 Task: Add the task  Develop a new online platform for job postings and applications to the section Dash Derby in the project AgileRevolution and add a Due Date to the respective task as 2023/07/18
Action: Mouse moved to (59, 264)
Screenshot: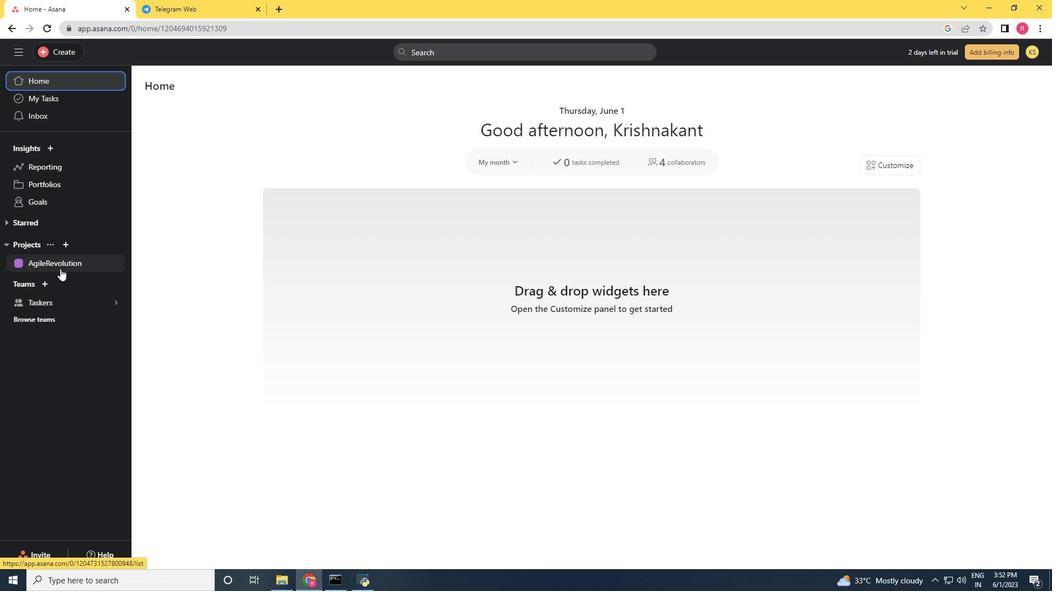 
Action: Mouse pressed left at (59, 264)
Screenshot: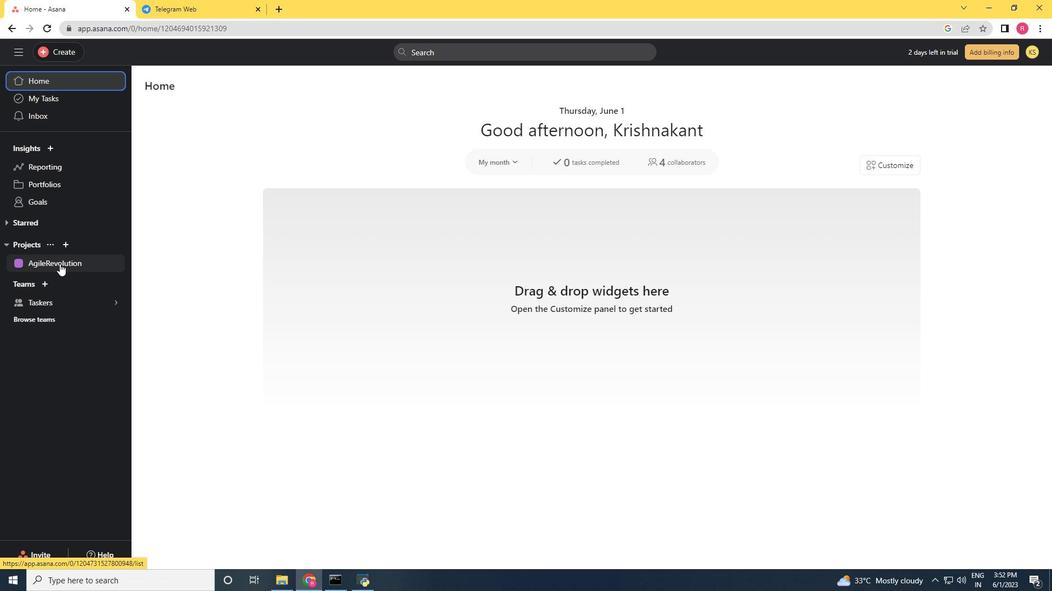 
Action: Mouse moved to (710, 240)
Screenshot: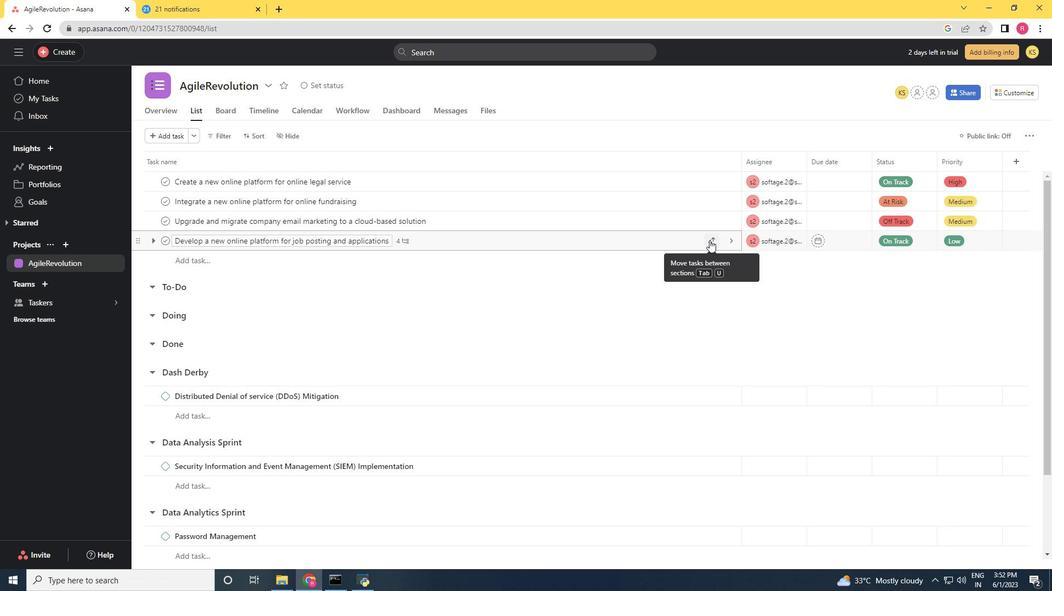 
Action: Mouse pressed left at (710, 240)
Screenshot: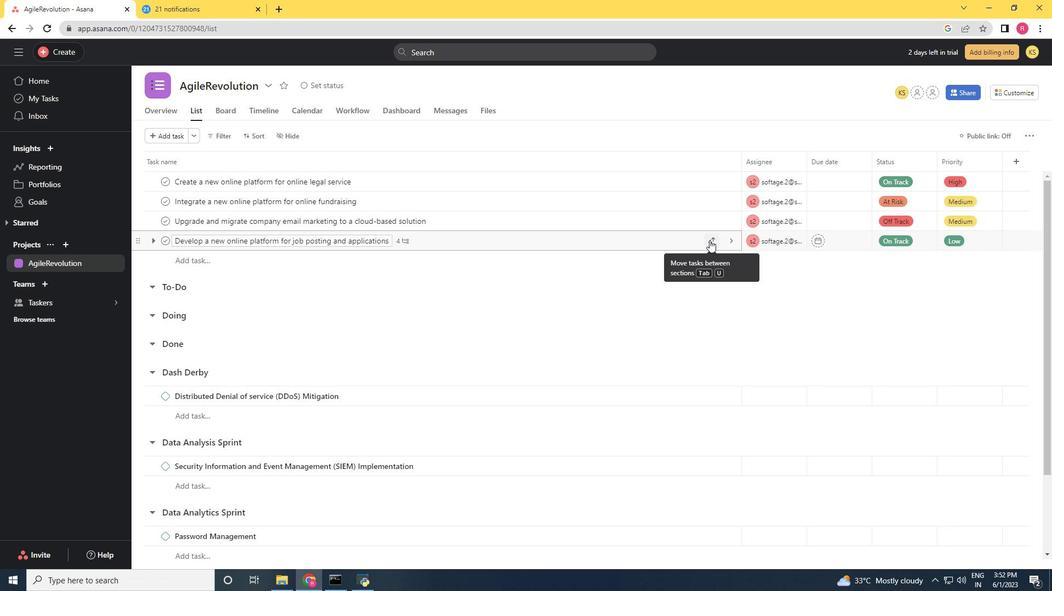 
Action: Mouse moved to (698, 364)
Screenshot: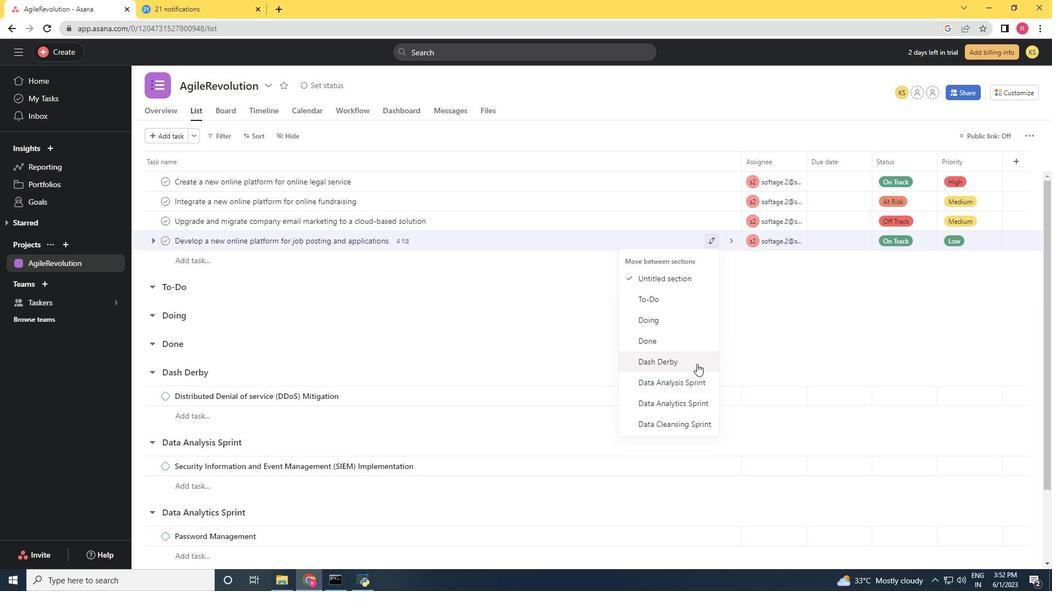 
Action: Mouse pressed left at (698, 364)
Screenshot: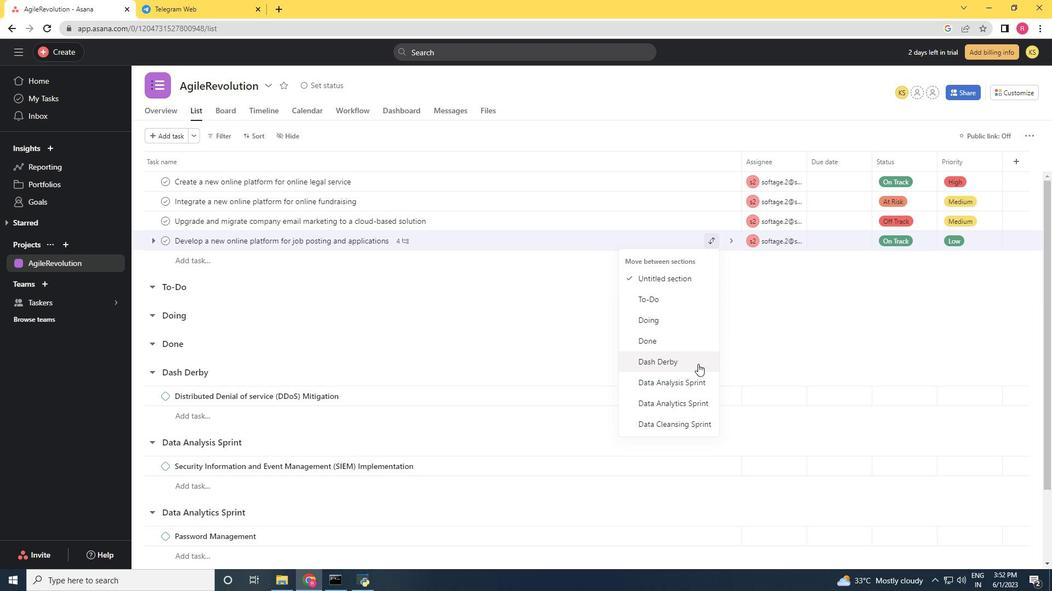 
Action: Mouse moved to (487, 379)
Screenshot: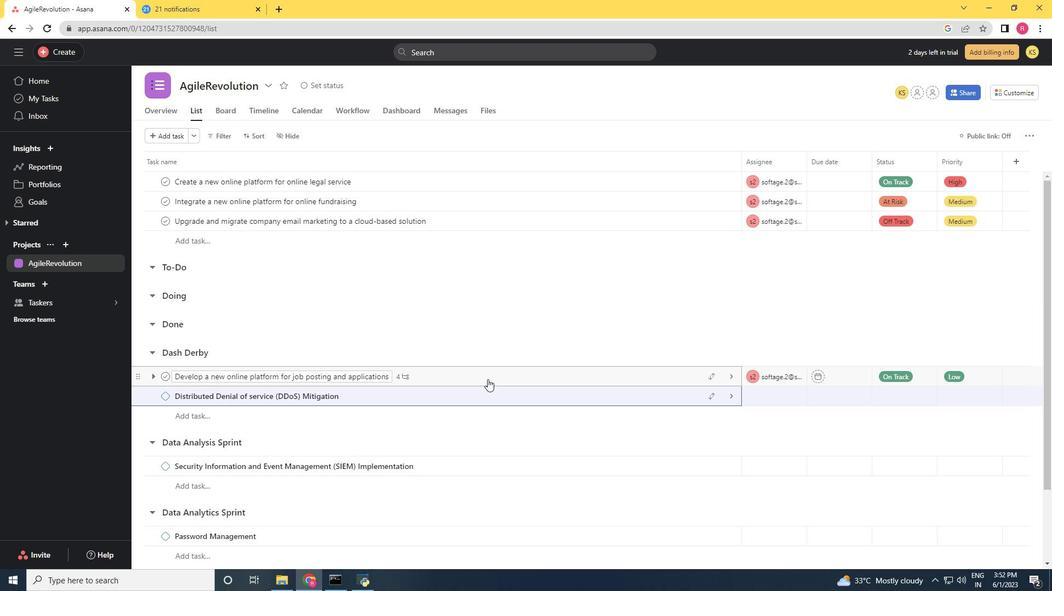 
Action: Mouse pressed left at (487, 379)
Screenshot: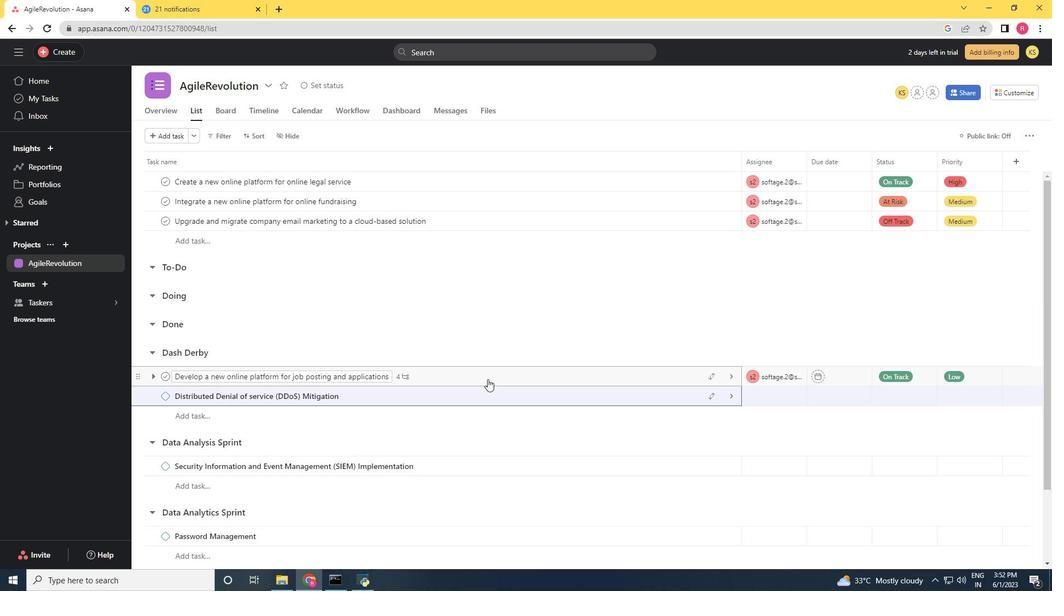 
Action: Mouse moved to (787, 236)
Screenshot: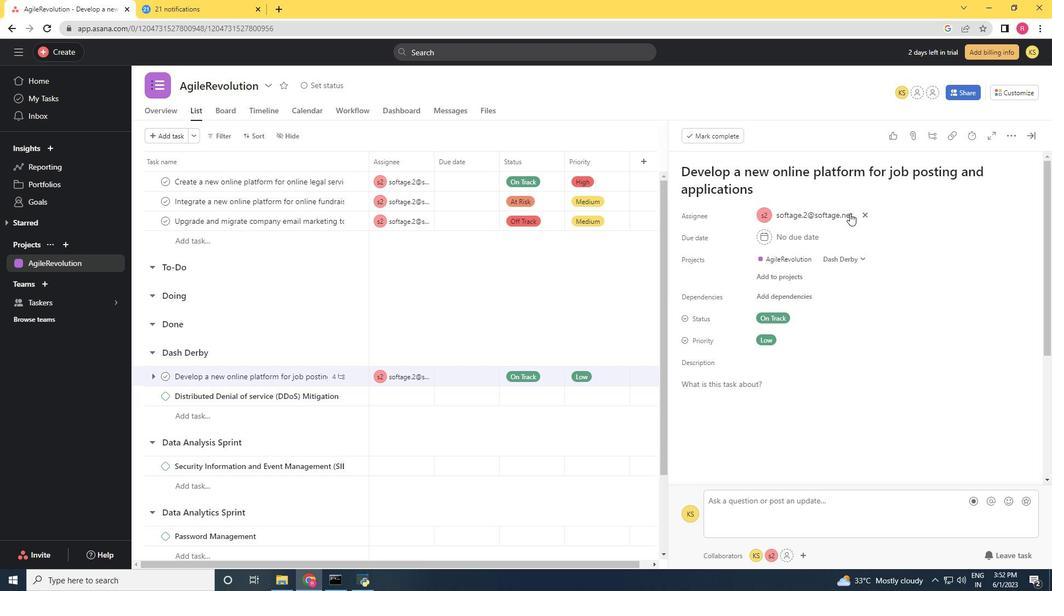 
Action: Mouse pressed left at (787, 236)
Screenshot: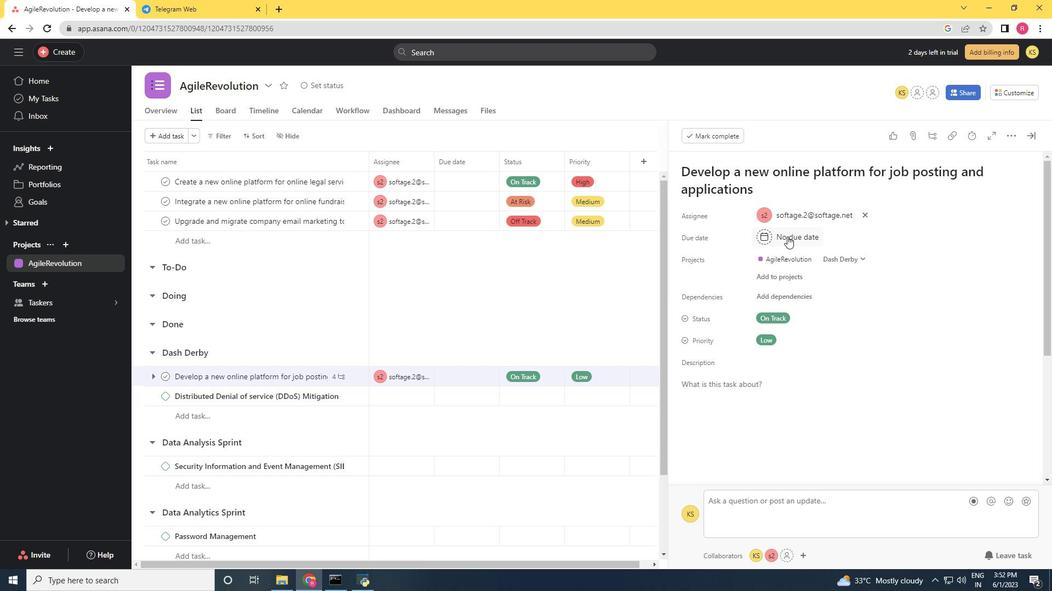 
Action: Mouse moved to (886, 291)
Screenshot: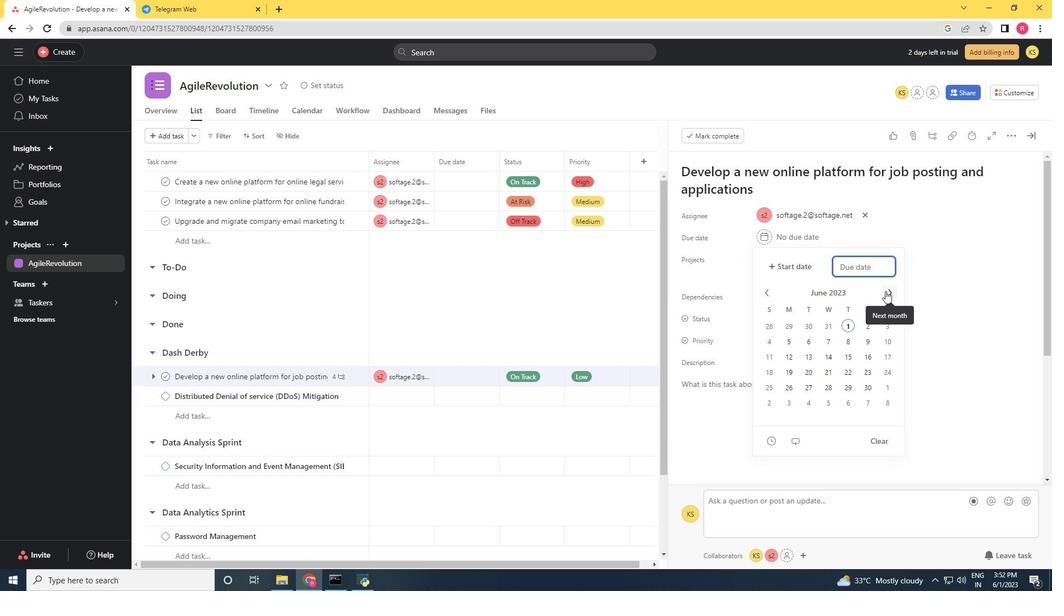 
Action: Mouse pressed left at (886, 291)
Screenshot: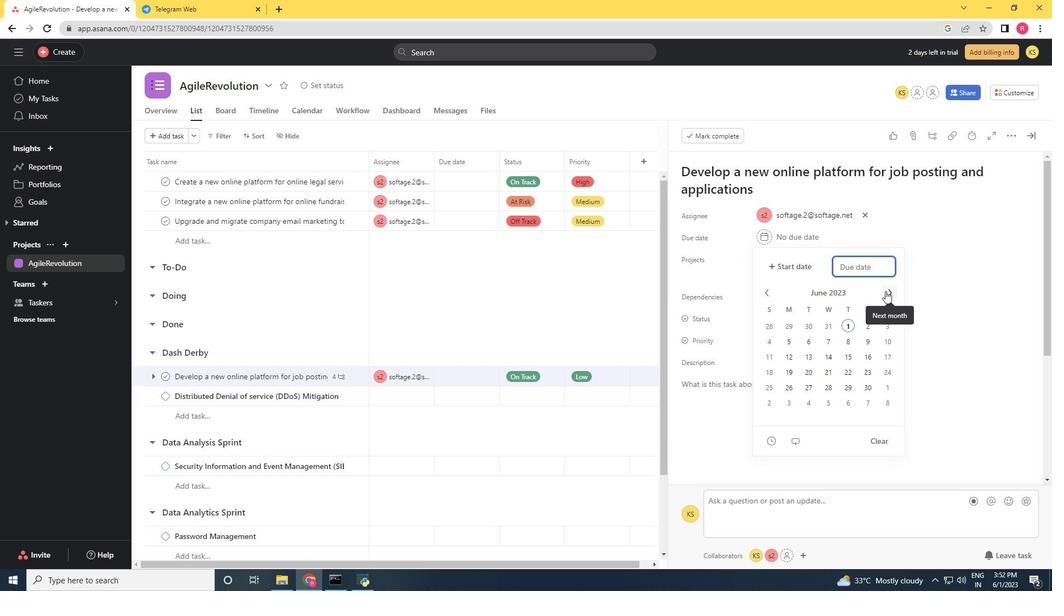 
Action: Mouse moved to (817, 370)
Screenshot: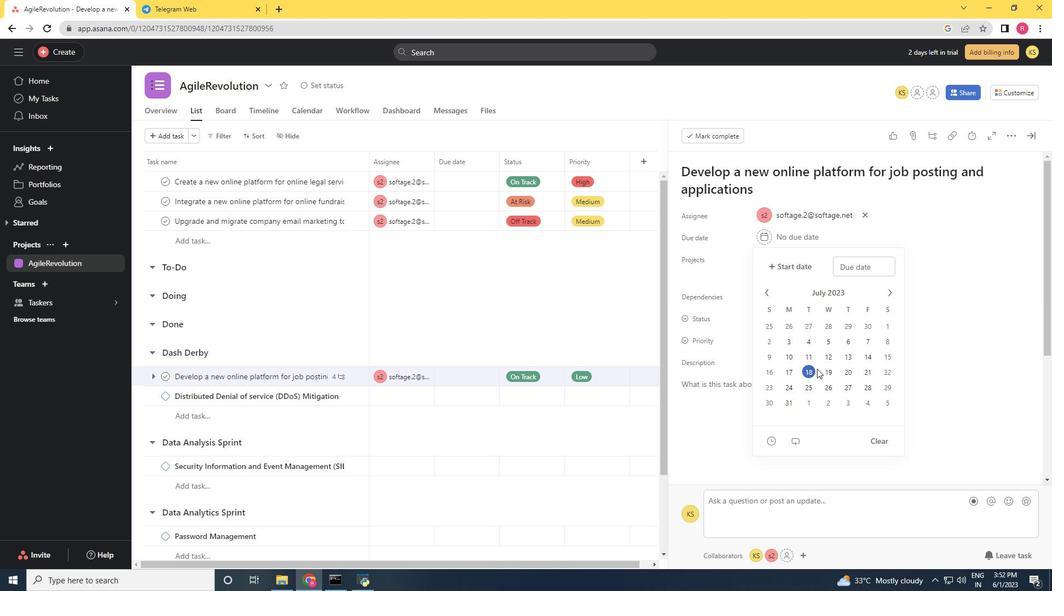
Action: Mouse pressed left at (817, 370)
Screenshot: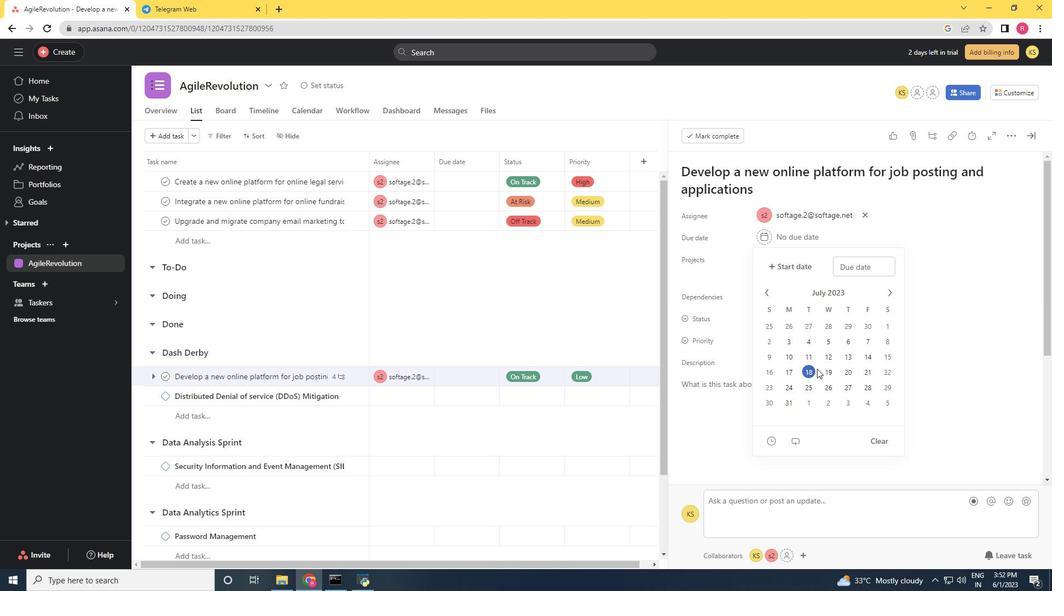
Action: Mouse moved to (994, 318)
Screenshot: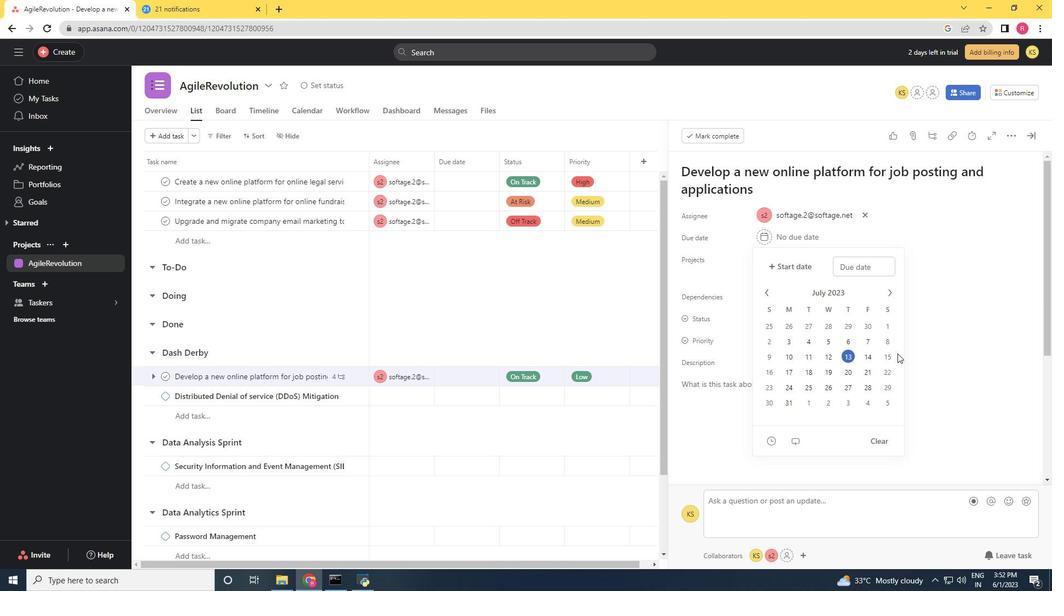 
Action: Mouse pressed left at (994, 318)
Screenshot: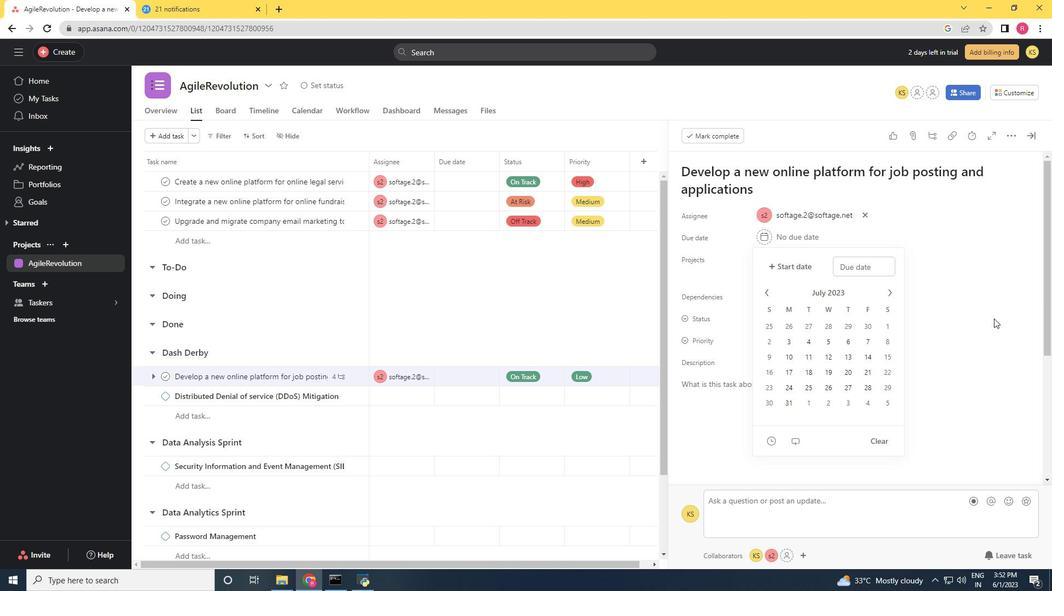 
Action: Mouse moved to (1035, 132)
Screenshot: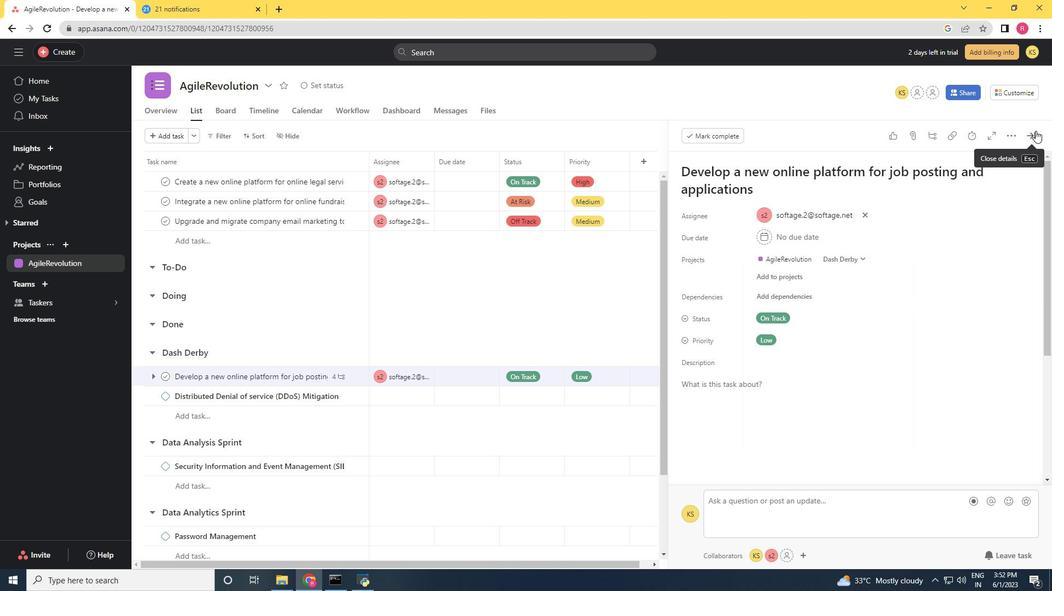 
Action: Mouse pressed left at (1035, 132)
Screenshot: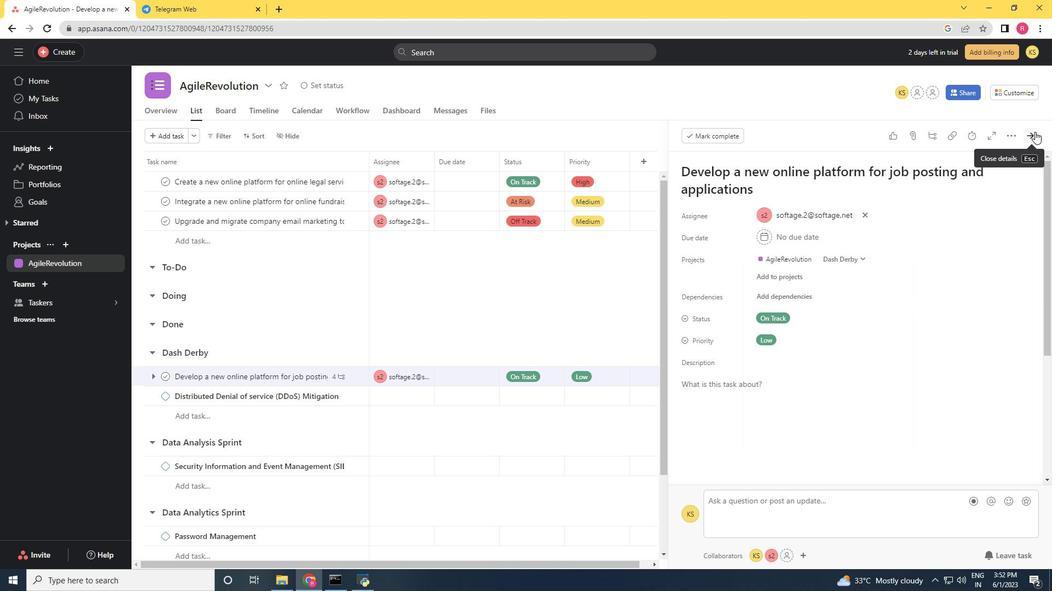 
